Task: Move the task Create a feature for users to track and manage expenses within the app to the section To-Do in the project VitalTech and sort the tasks in the project by Assignee in Ascending order.
Action: Mouse moved to (43, 353)
Screenshot: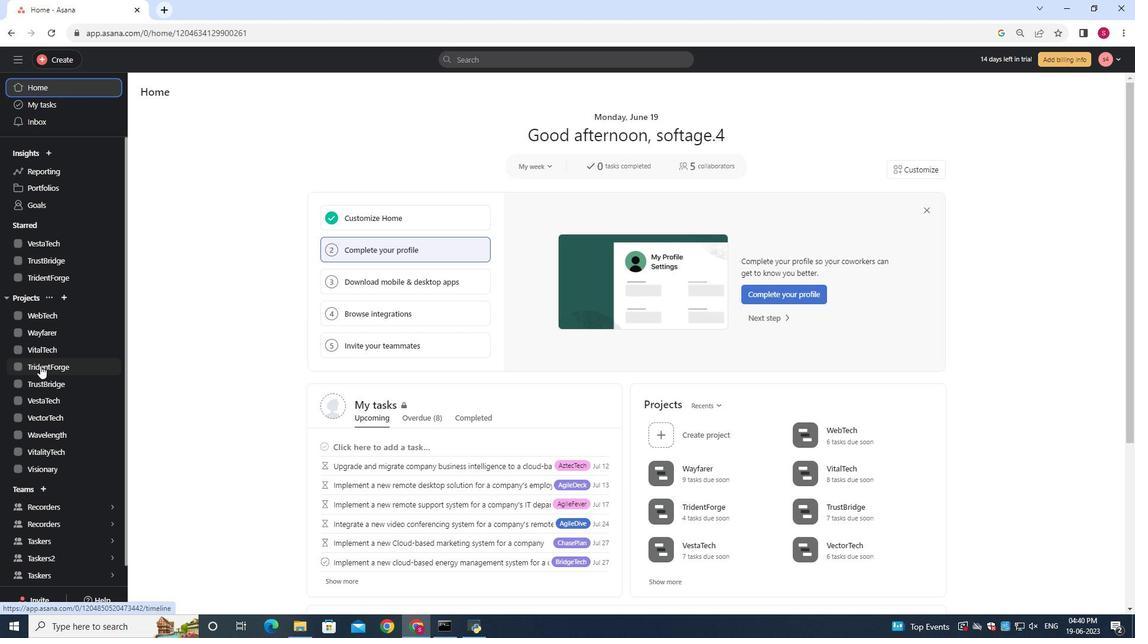 
Action: Mouse pressed left at (43, 353)
Screenshot: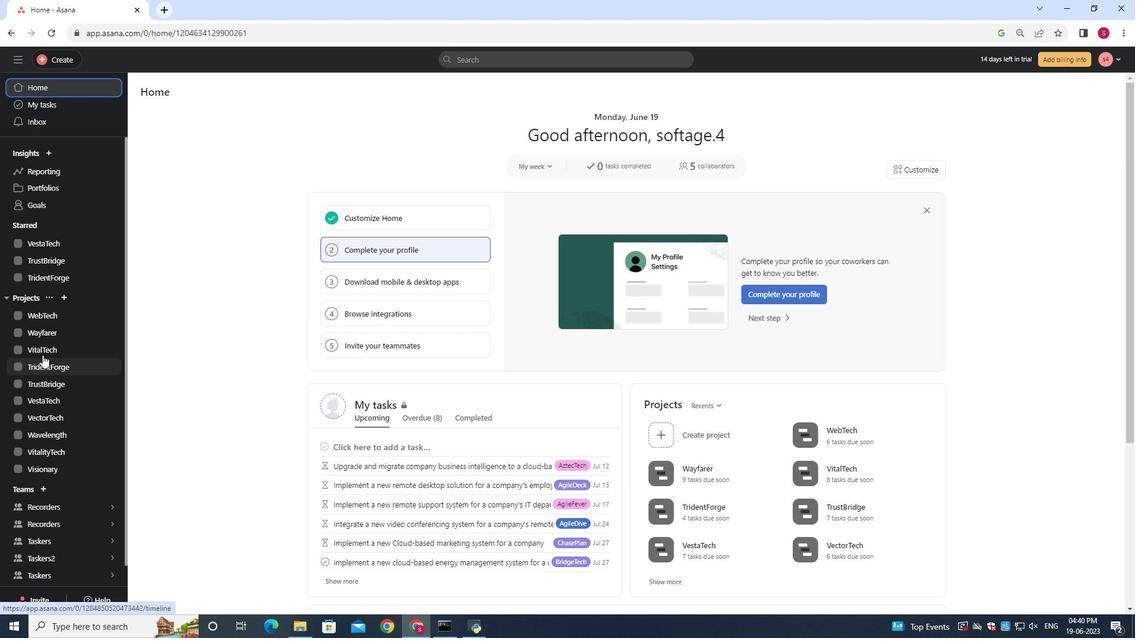 
Action: Mouse moved to (406, 238)
Screenshot: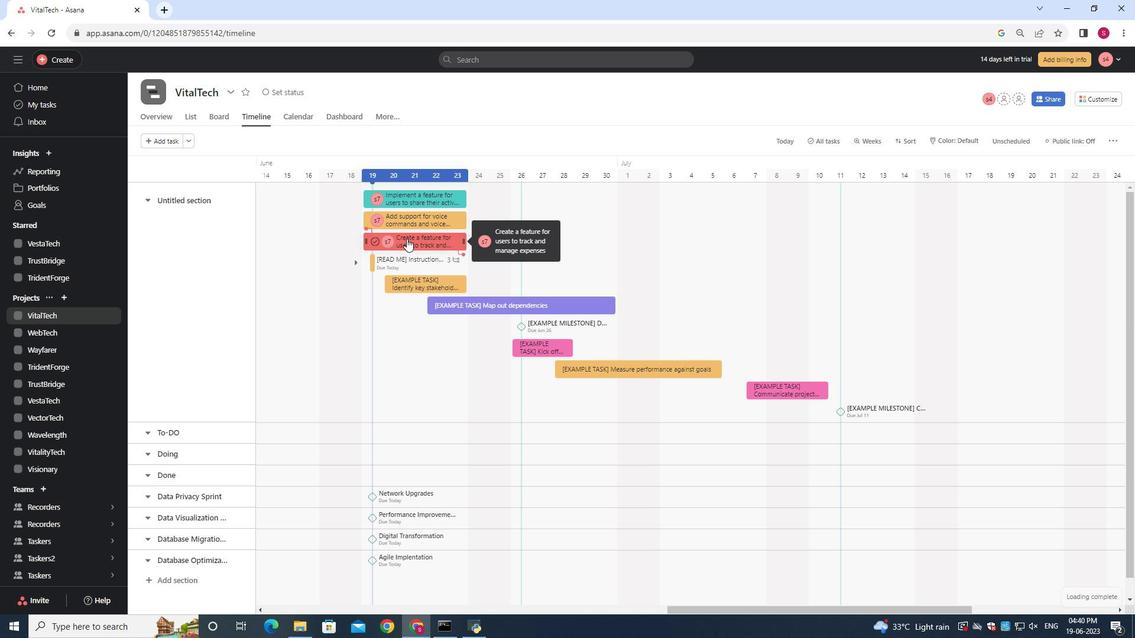 
Action: Mouse pressed left at (406, 238)
Screenshot: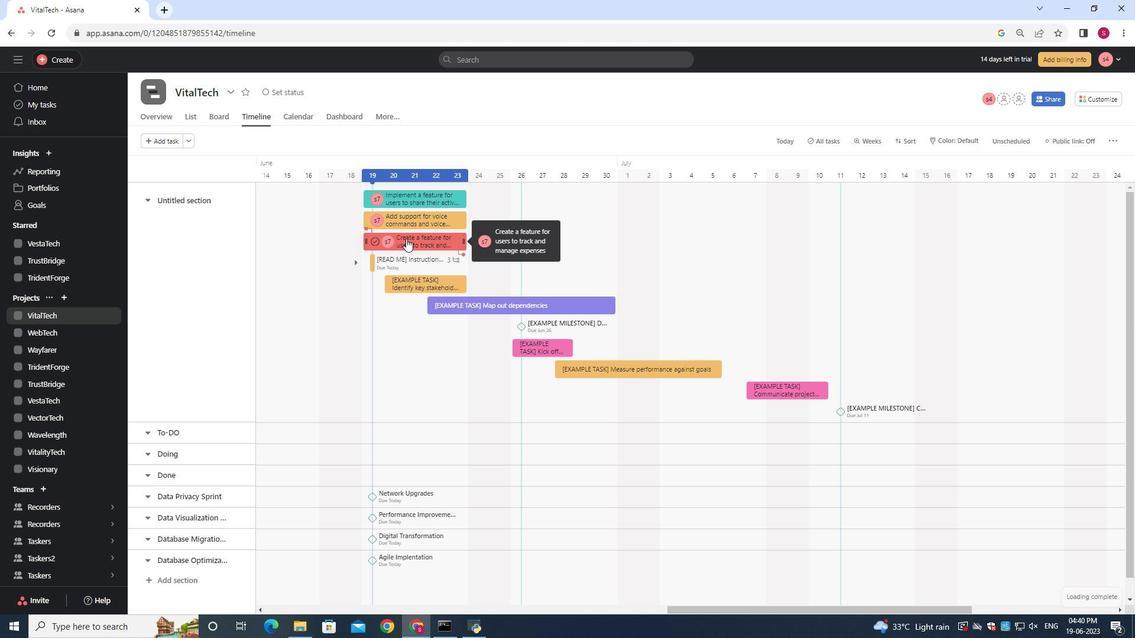 
Action: Mouse moved to (194, 120)
Screenshot: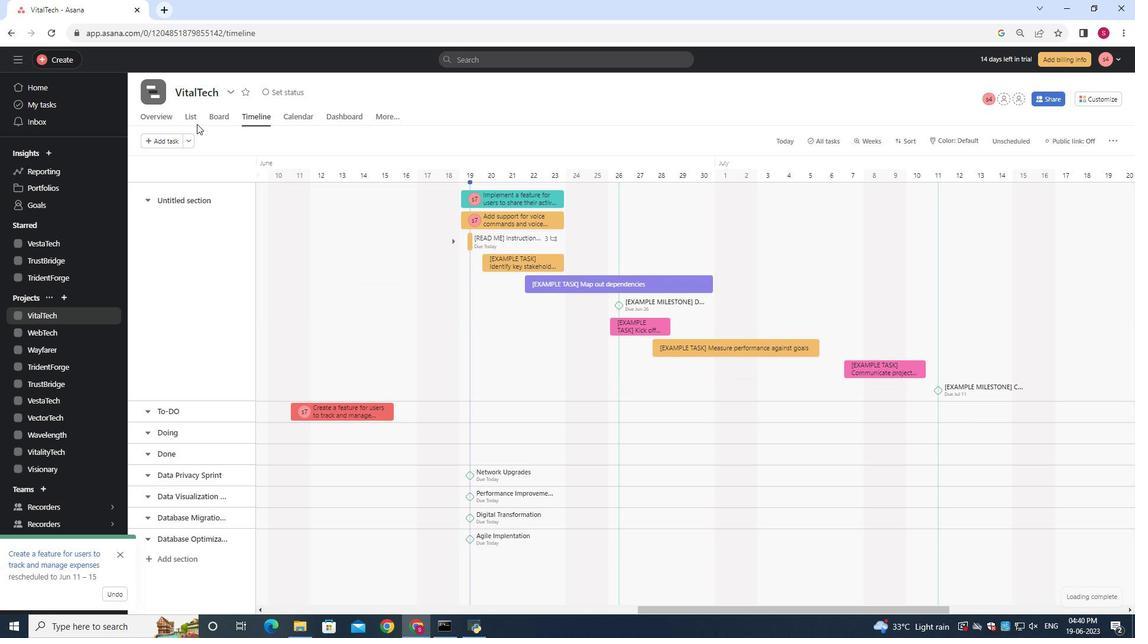 
Action: Mouse pressed left at (194, 120)
Screenshot: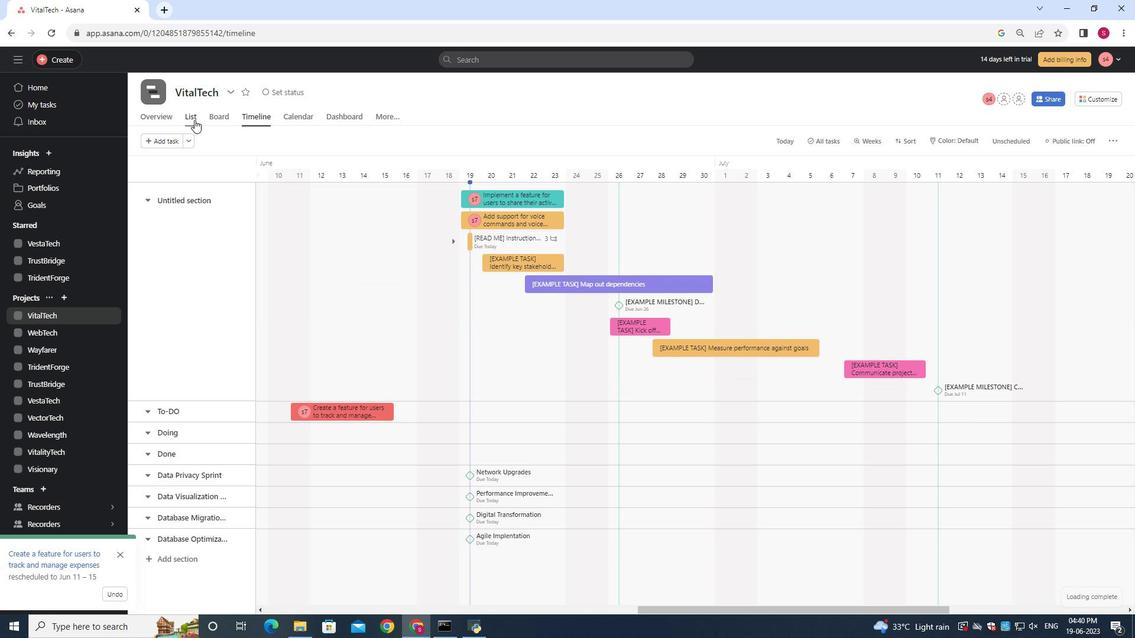 
Action: Mouse moved to (252, 141)
Screenshot: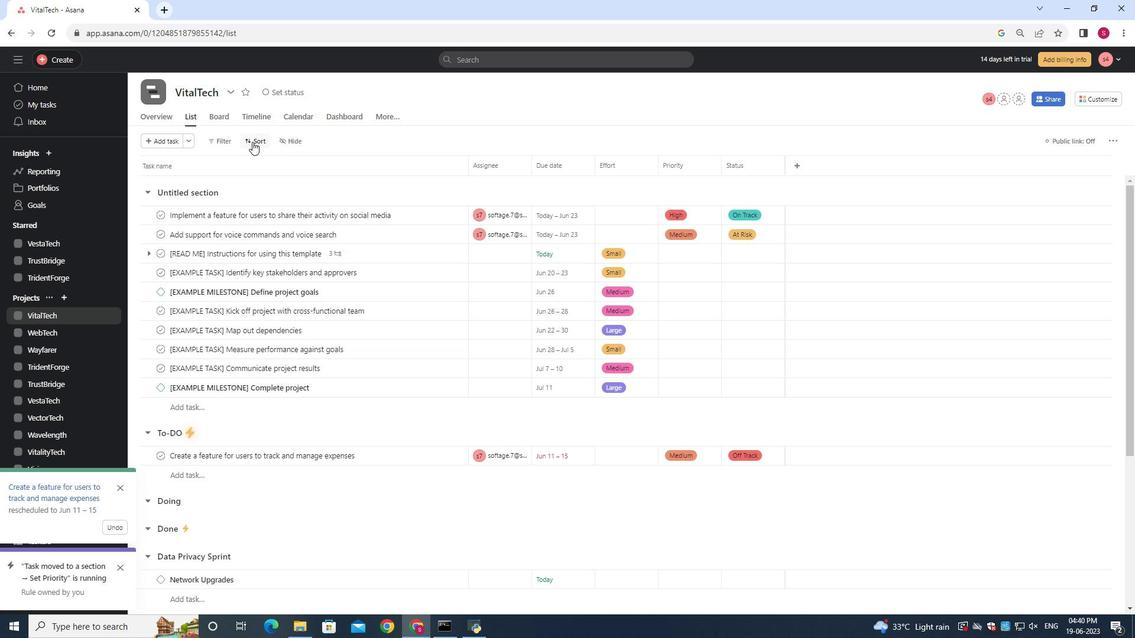 
Action: Mouse pressed left at (252, 141)
Screenshot: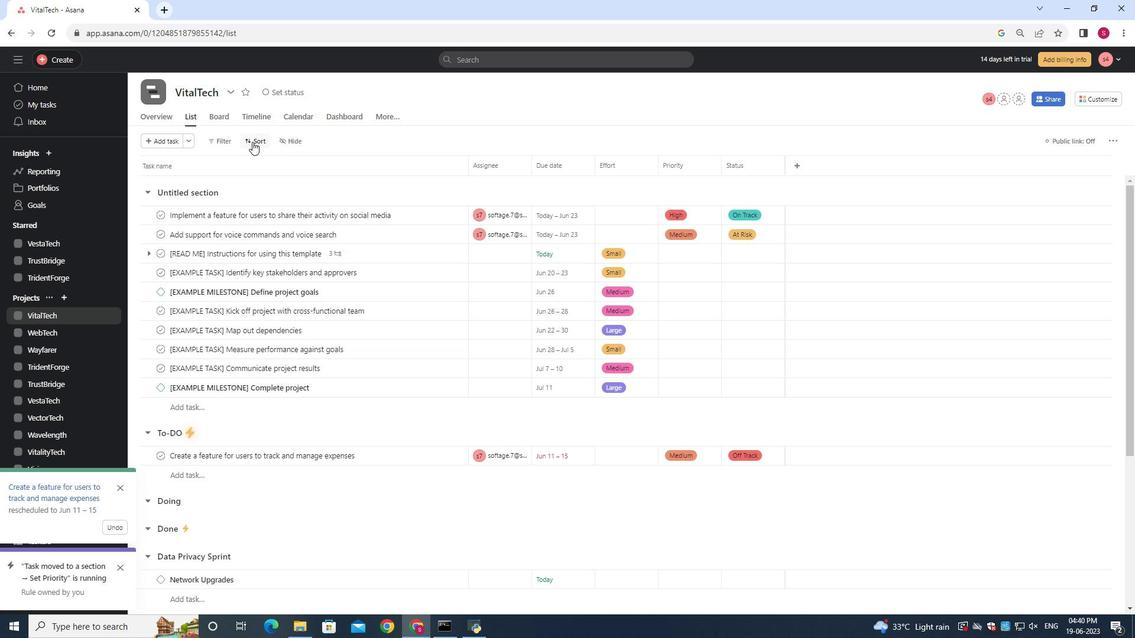 
Action: Mouse moved to (284, 228)
Screenshot: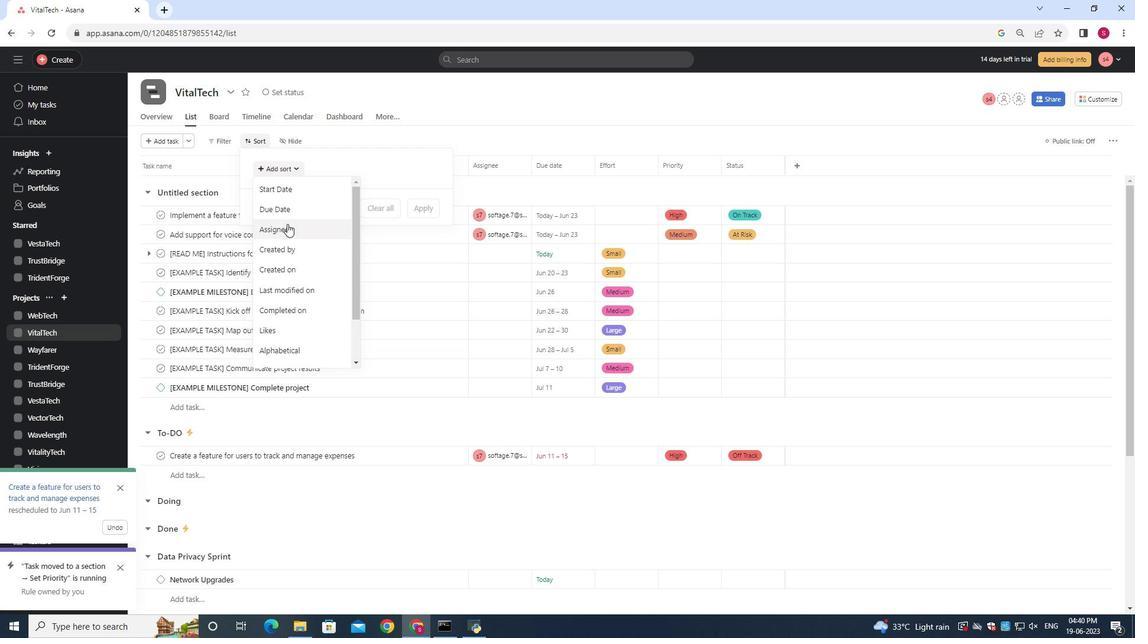 
Action: Mouse pressed left at (284, 228)
Screenshot: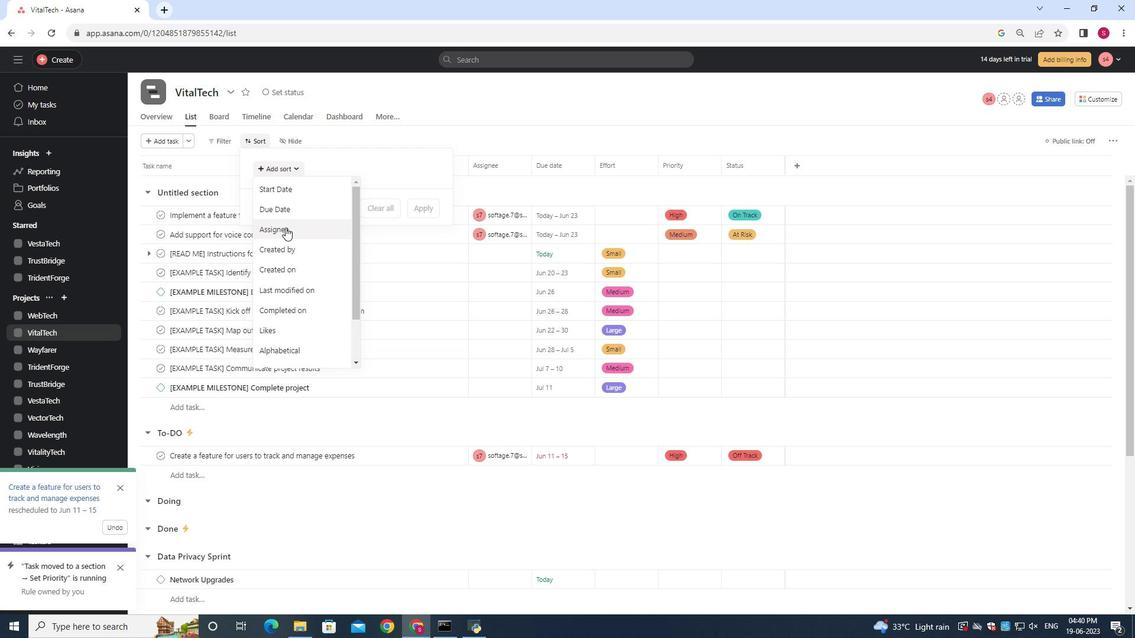 
Action: Mouse moved to (306, 182)
Screenshot: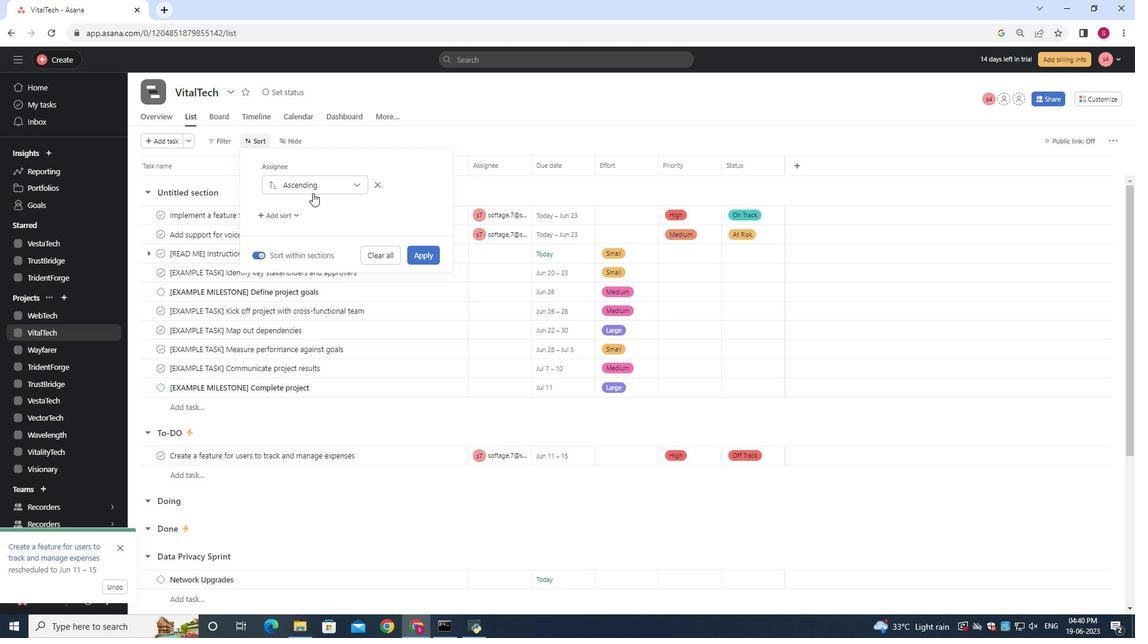 
Action: Mouse pressed left at (306, 182)
Screenshot: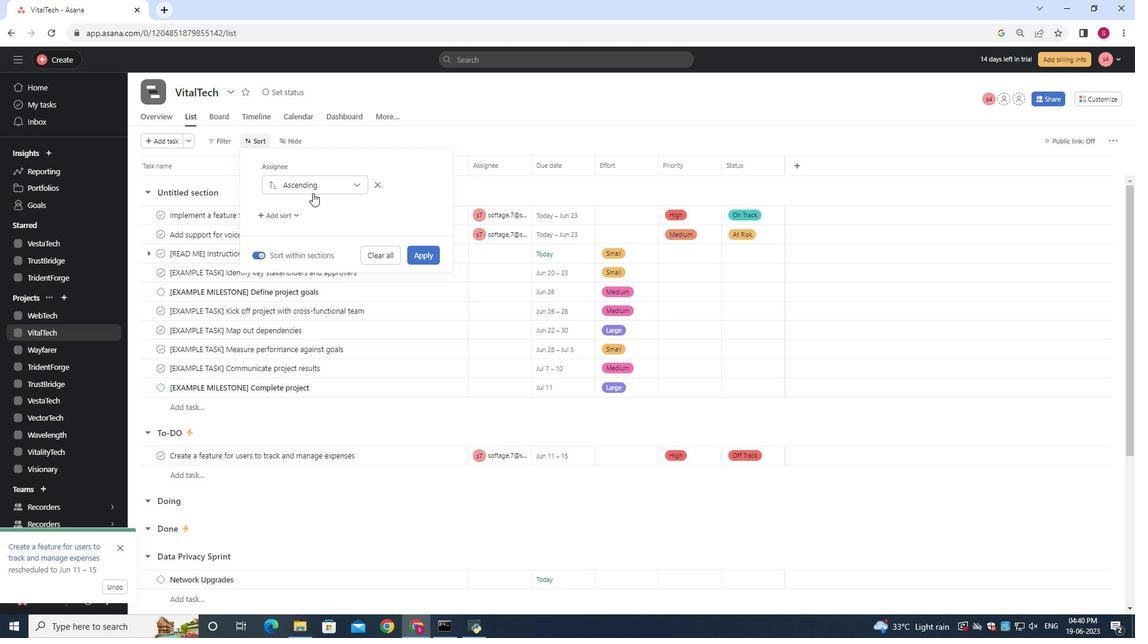 
Action: Mouse moved to (305, 227)
Screenshot: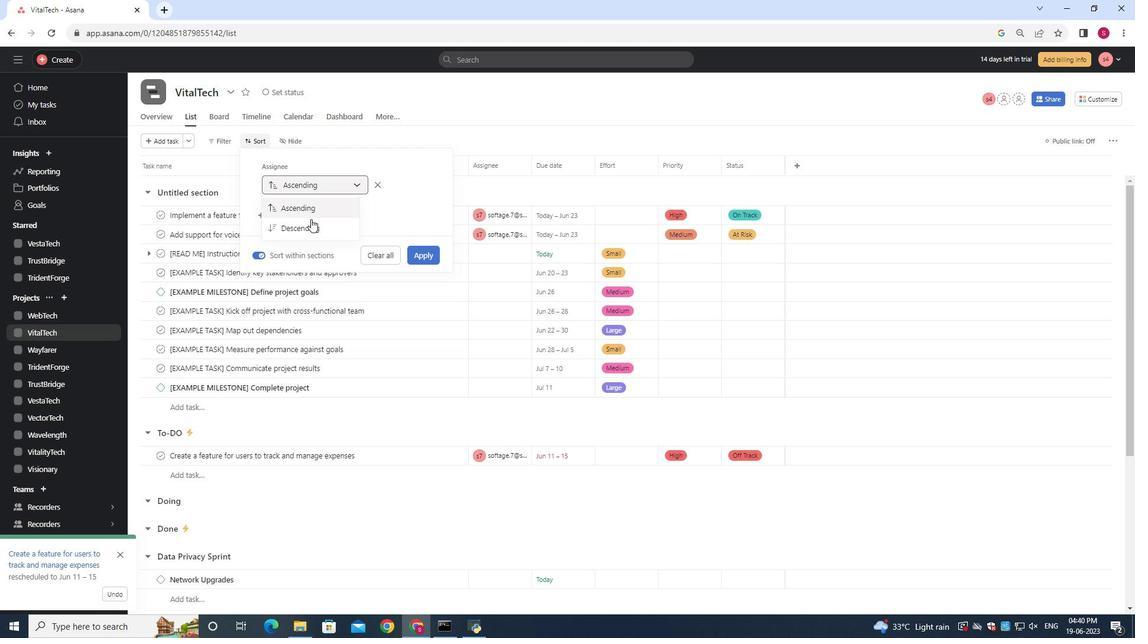 
Action: Mouse pressed left at (305, 227)
Screenshot: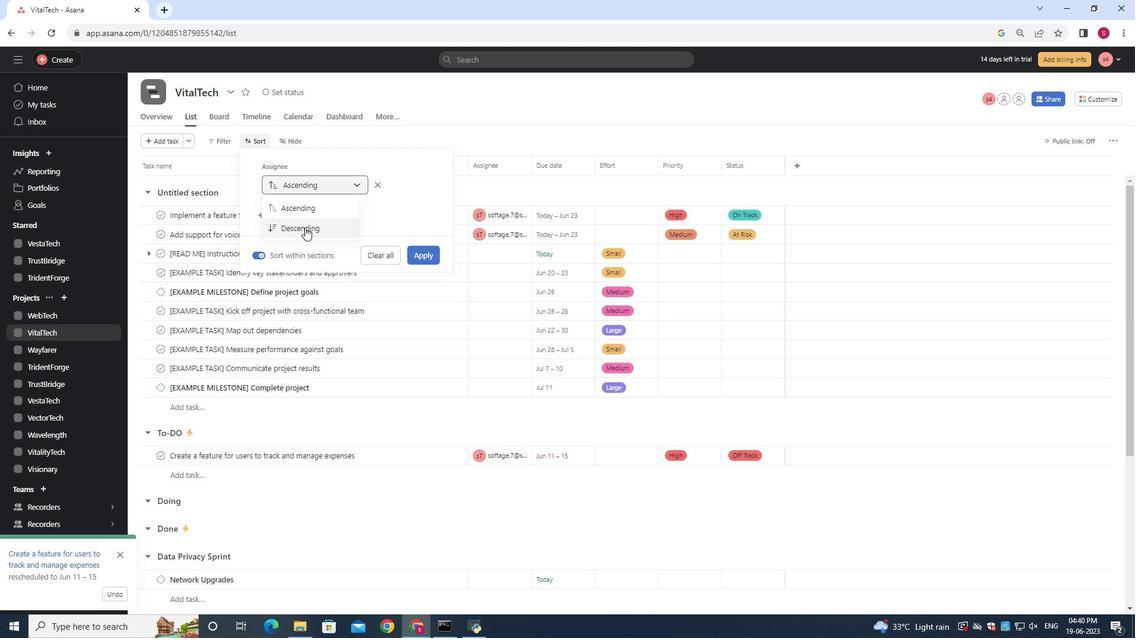 
Action: Mouse moved to (413, 254)
Screenshot: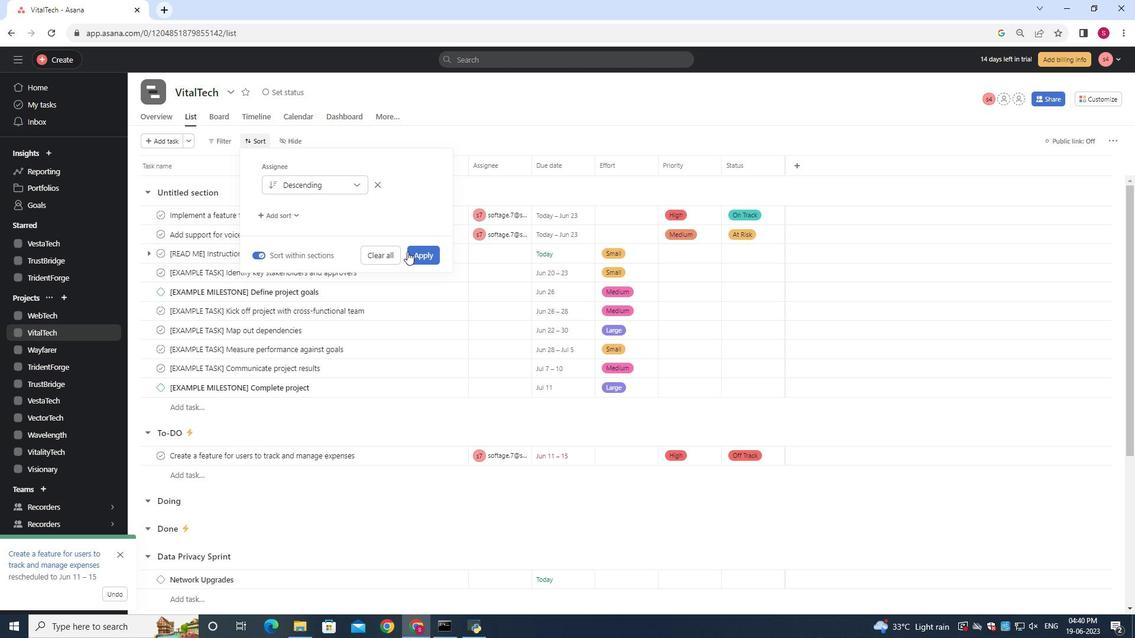 
Action: Mouse pressed left at (413, 254)
Screenshot: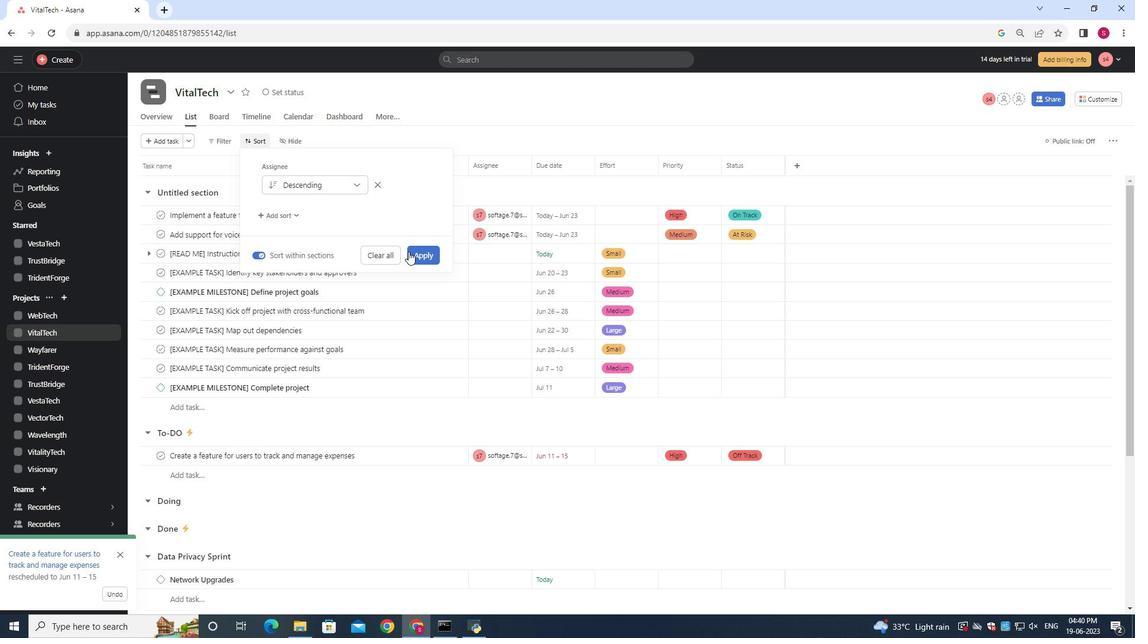 
Action: Mouse moved to (414, 254)
Screenshot: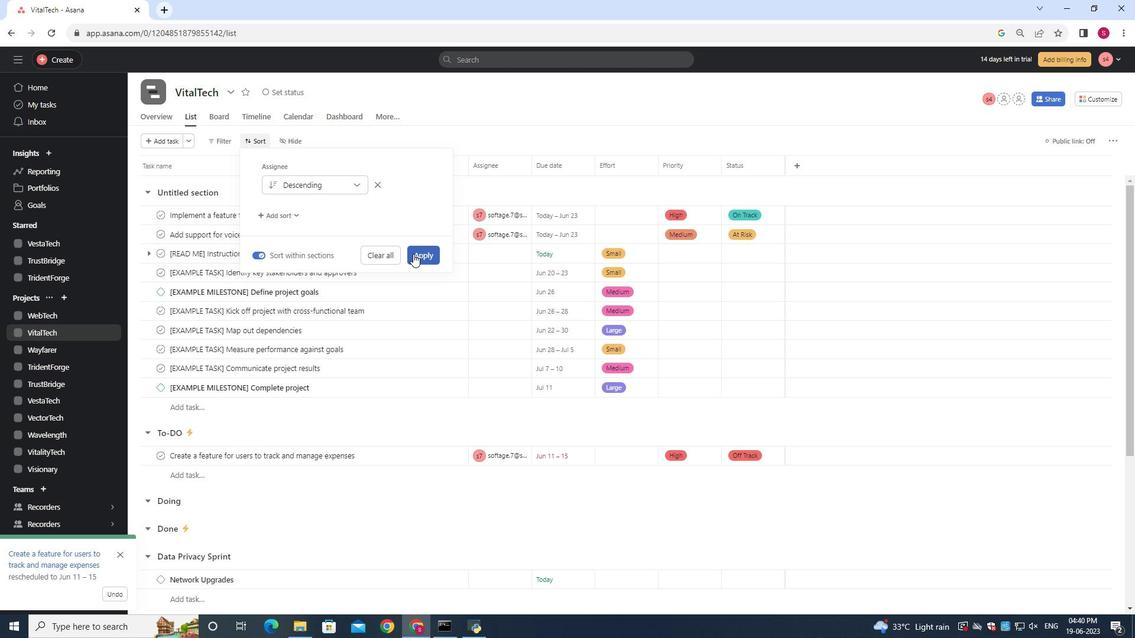
